 Task: Create List Natural Language Processing in Board Influencer Marketing Platforms to Workspace Crisis Management. Create List Data Science in Board Social Media Reporting to Workspace Crisis Management. Create List Big Data in Board Social Media Marketing Funnel Creation and Optimization to Workspace Crisis Management
Action: Mouse moved to (142, 60)
Screenshot: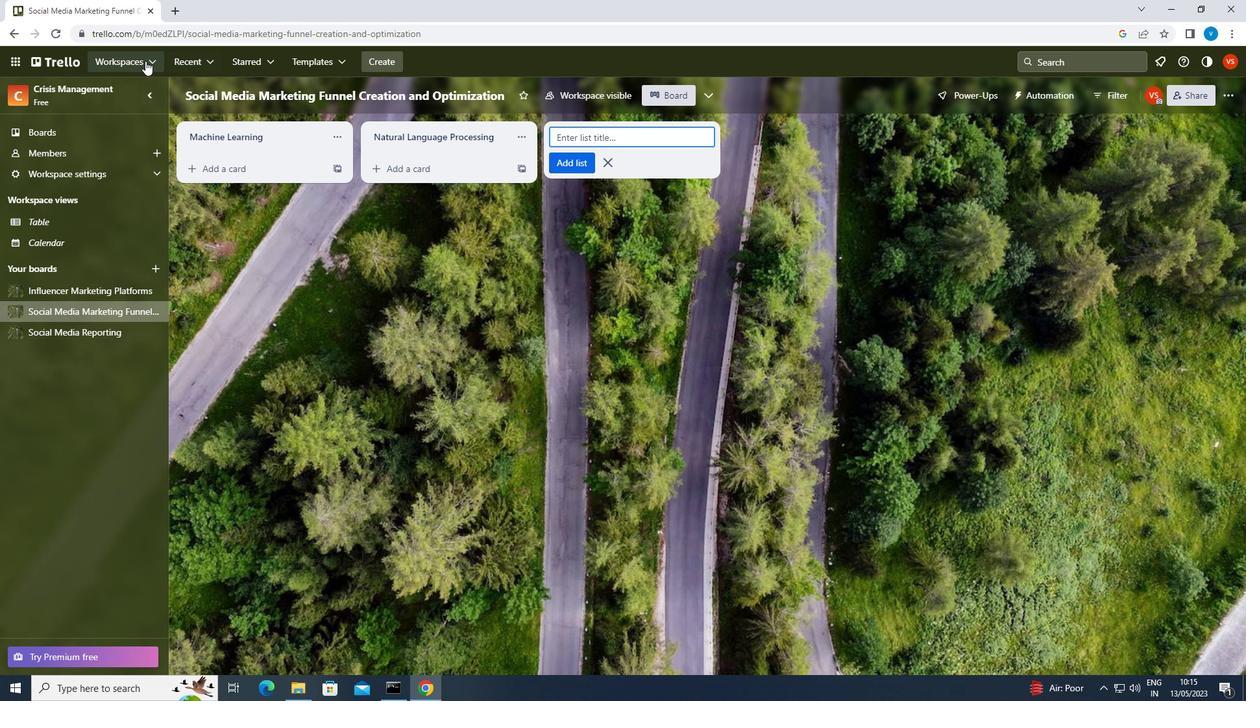 
Action: Mouse pressed left at (142, 60)
Screenshot: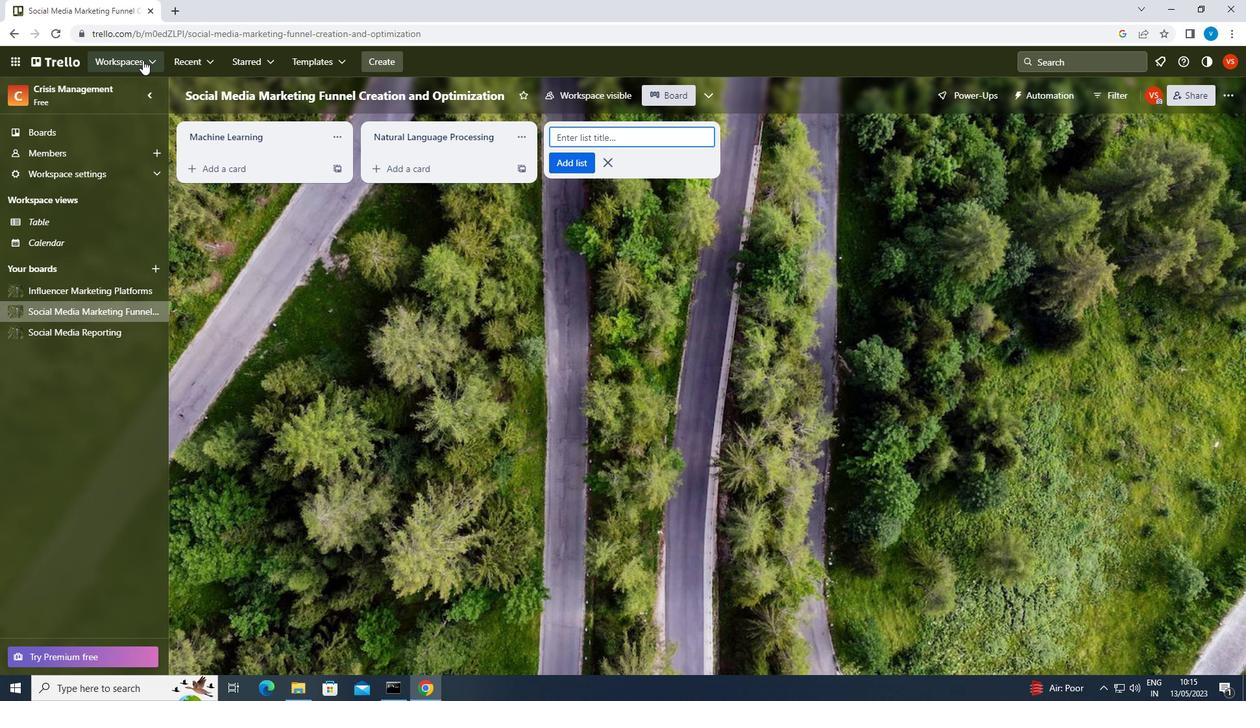 
Action: Mouse moved to (192, 444)
Screenshot: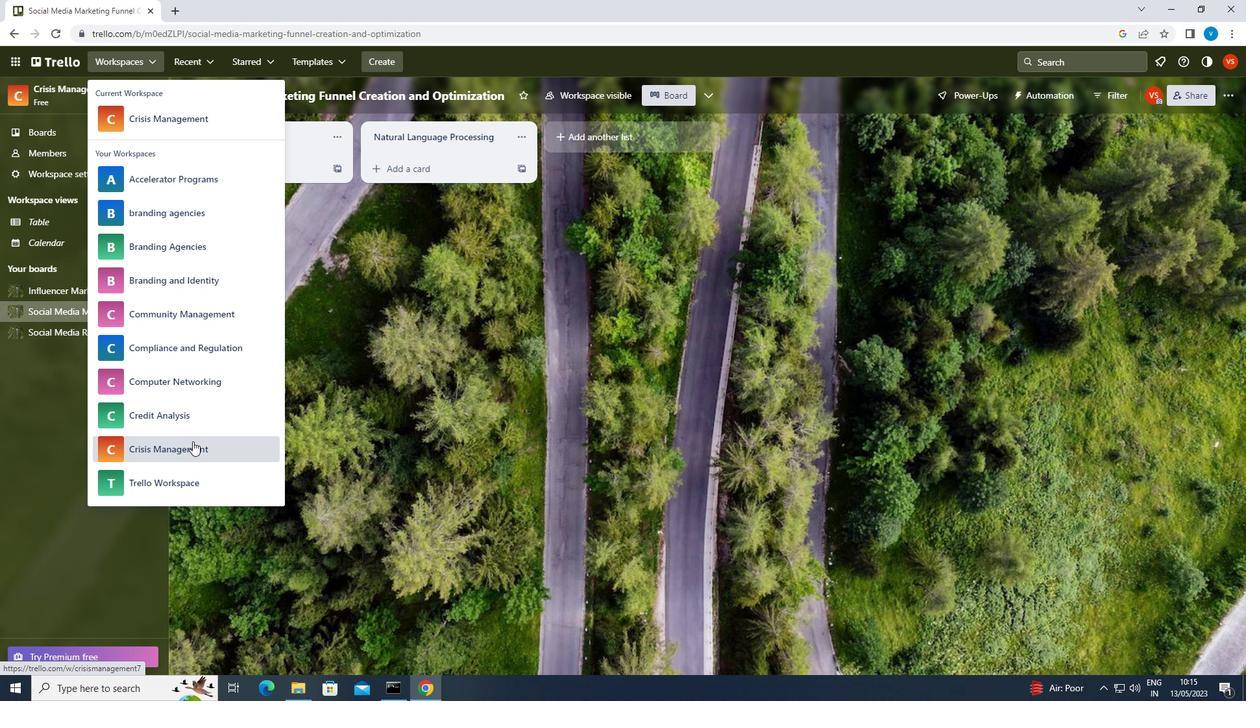 
Action: Mouse pressed left at (192, 444)
Screenshot: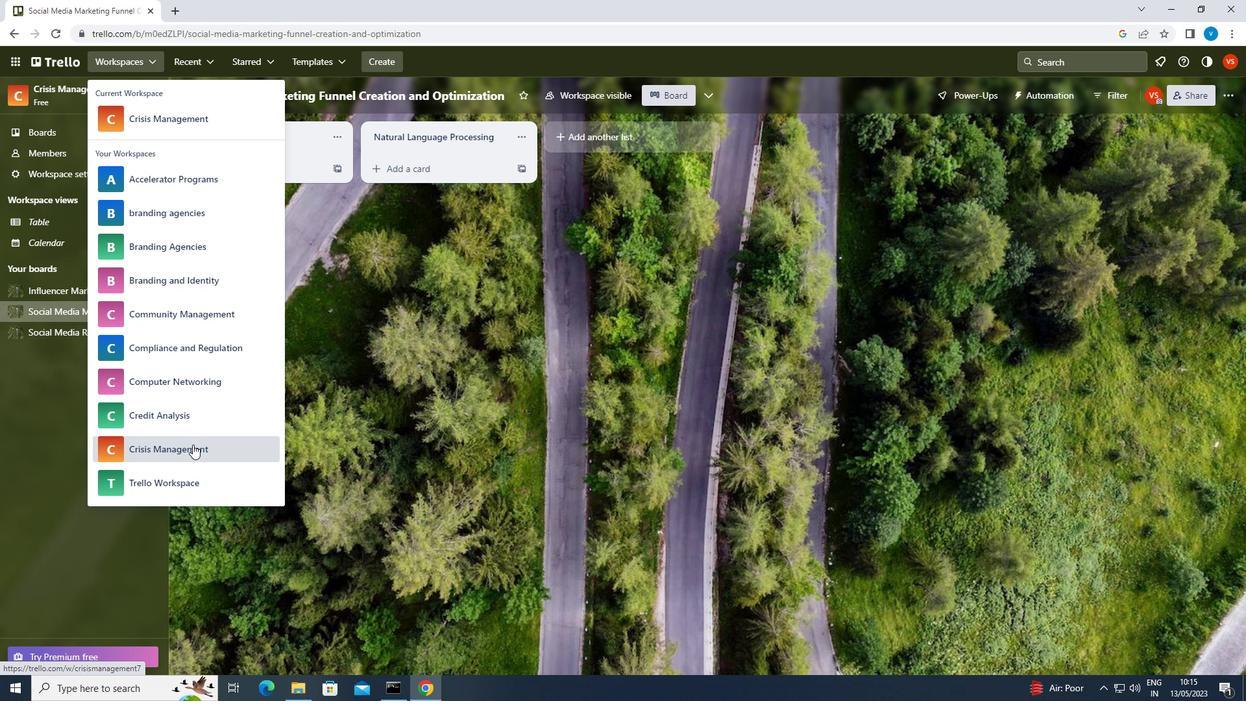
Action: Mouse moved to (105, 292)
Screenshot: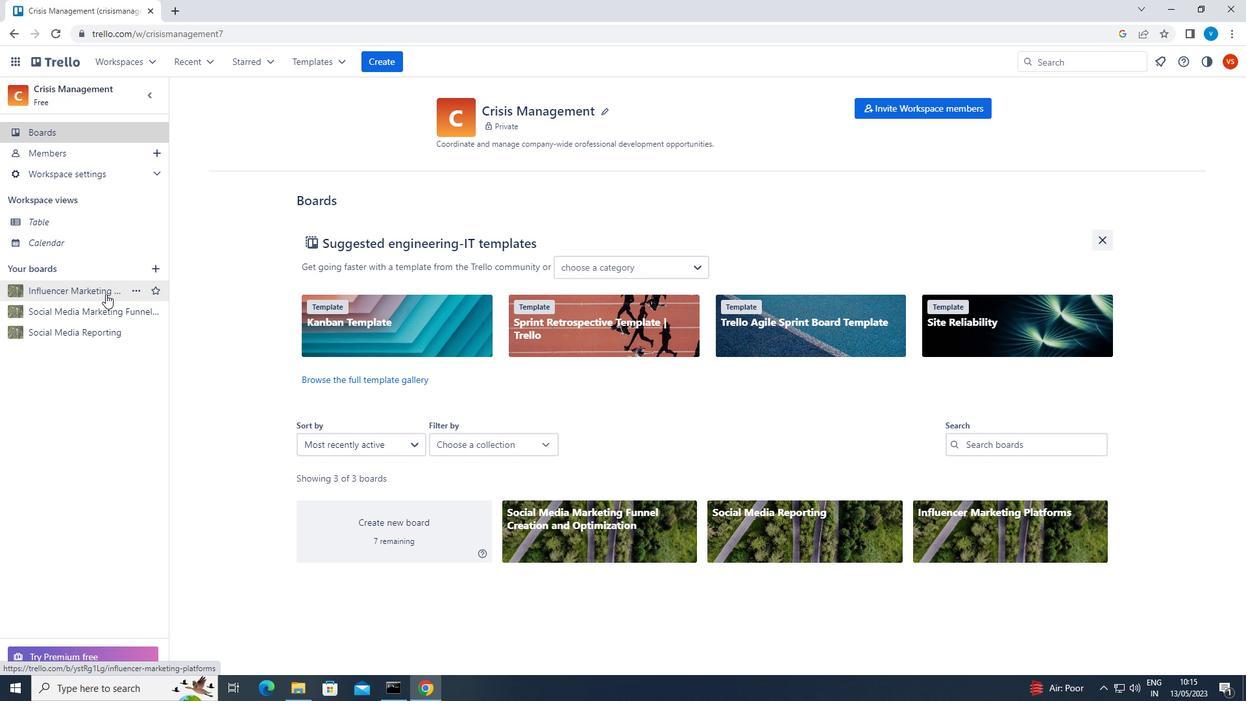 
Action: Mouse pressed left at (105, 292)
Screenshot: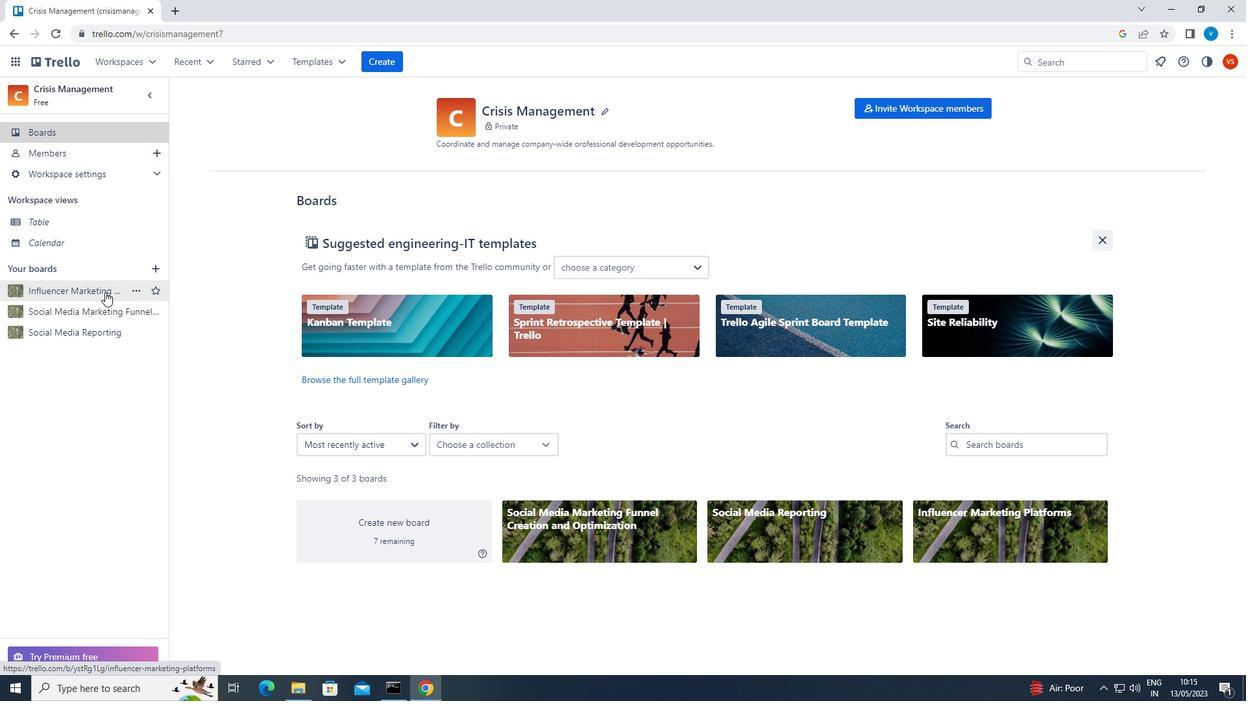 
Action: Mouse moved to (586, 138)
Screenshot: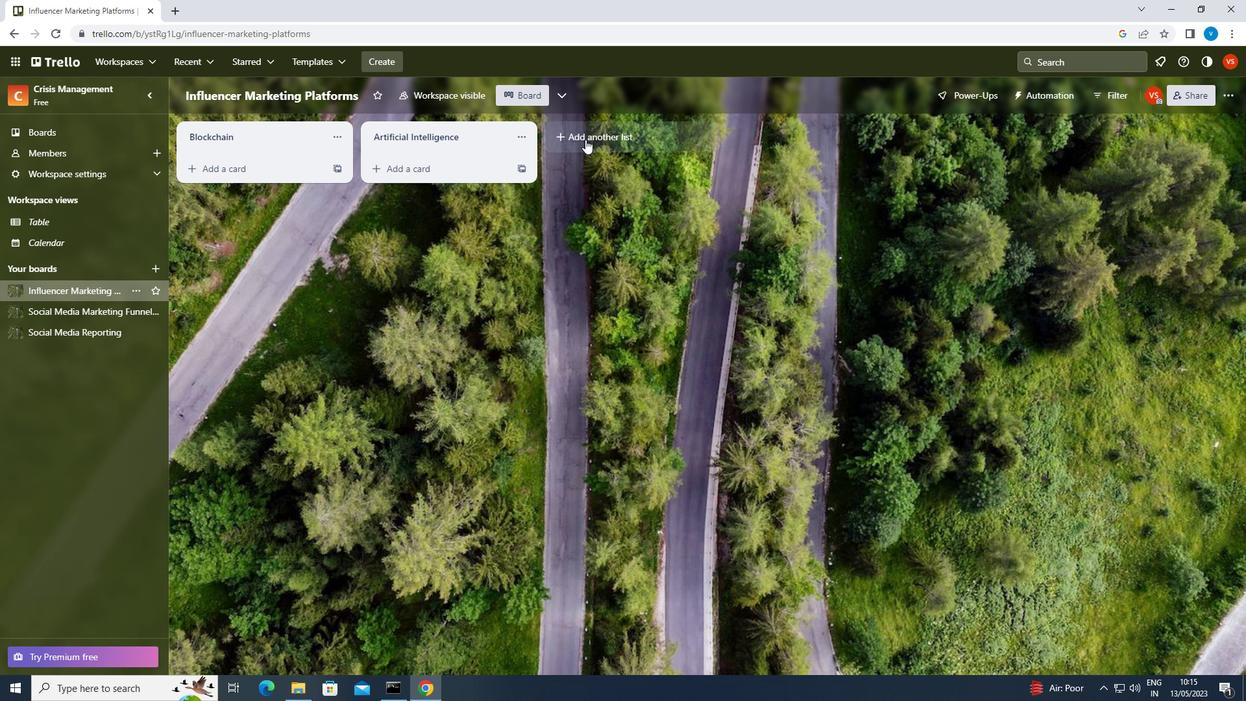 
Action: Mouse pressed left at (586, 138)
Screenshot: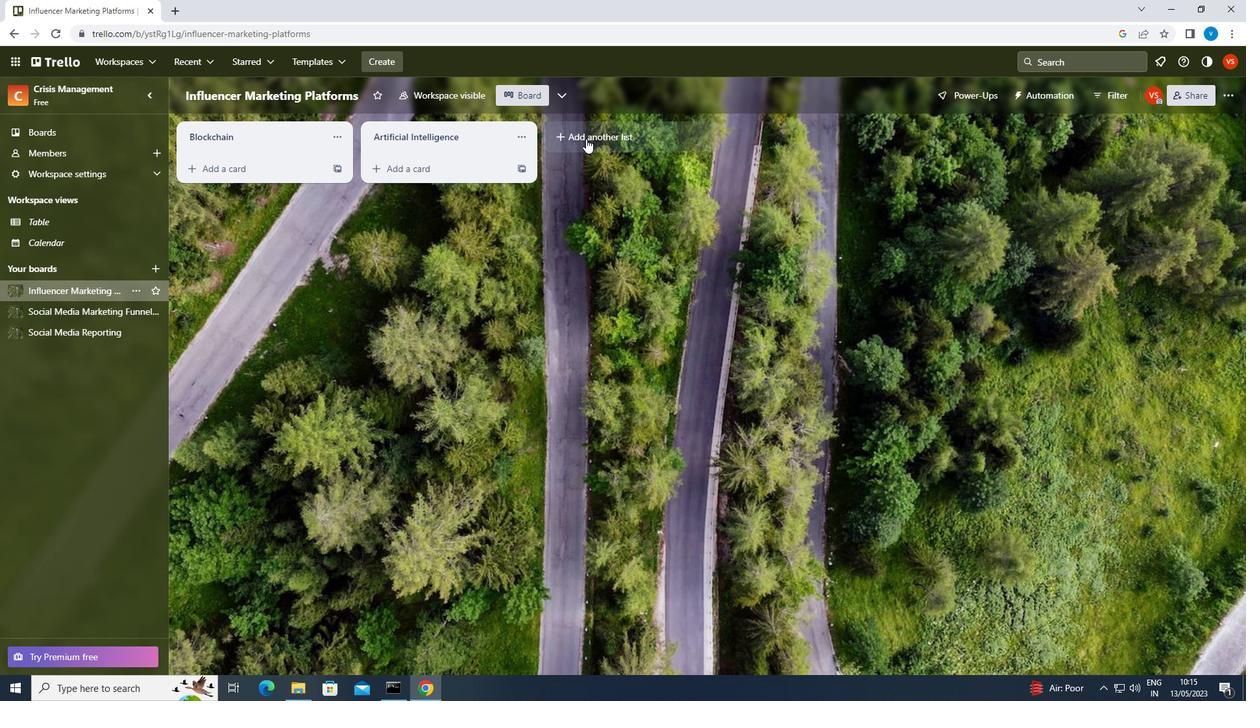 
Action: Key pressed <Key.shift><Key.shift><Key.shift><Key.shift>NATURAL<Key.space><Key.shift>LANGUAGE<Key.space><Key.shift>PROCESSING<Key.enter>
Screenshot: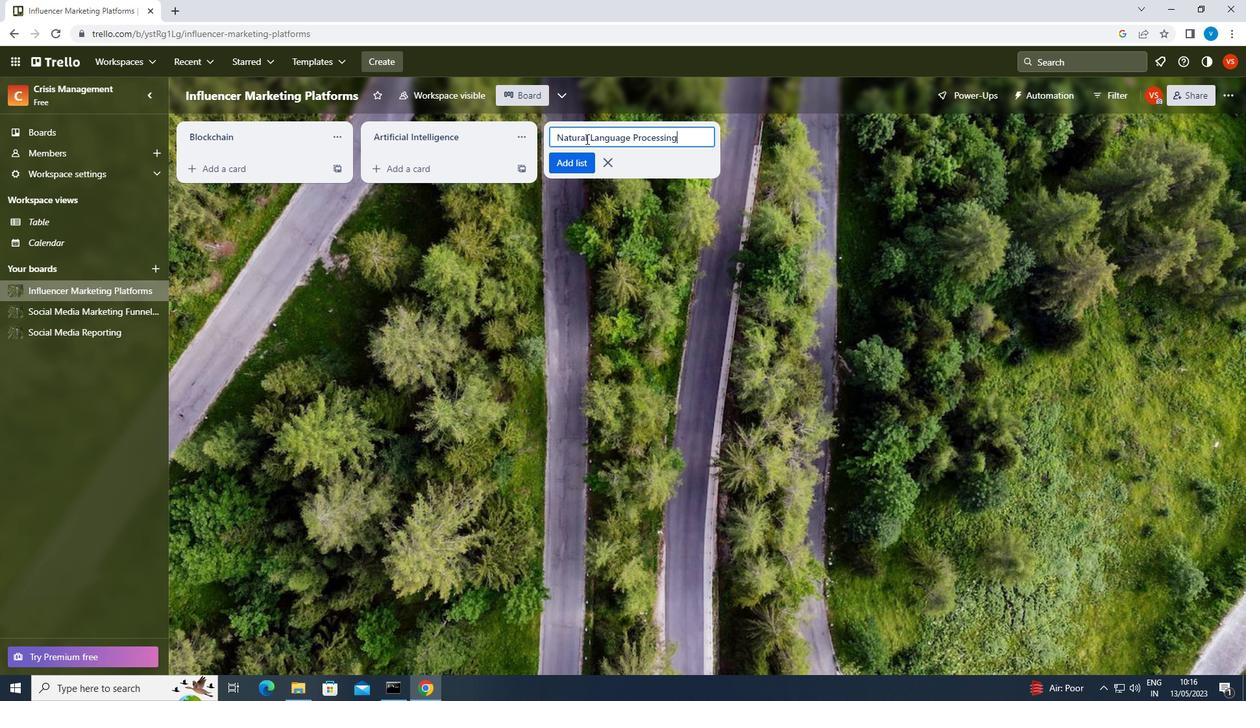 
Action: Mouse moved to (57, 333)
Screenshot: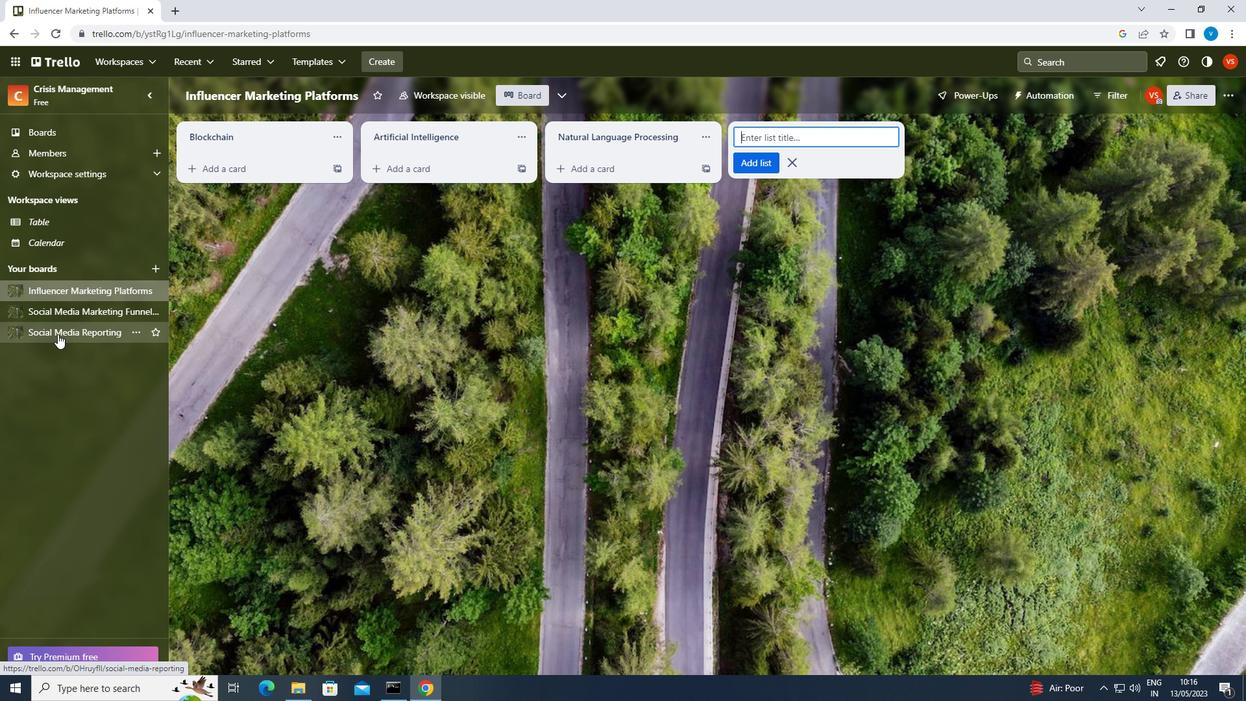 
Action: Mouse pressed left at (57, 333)
Screenshot: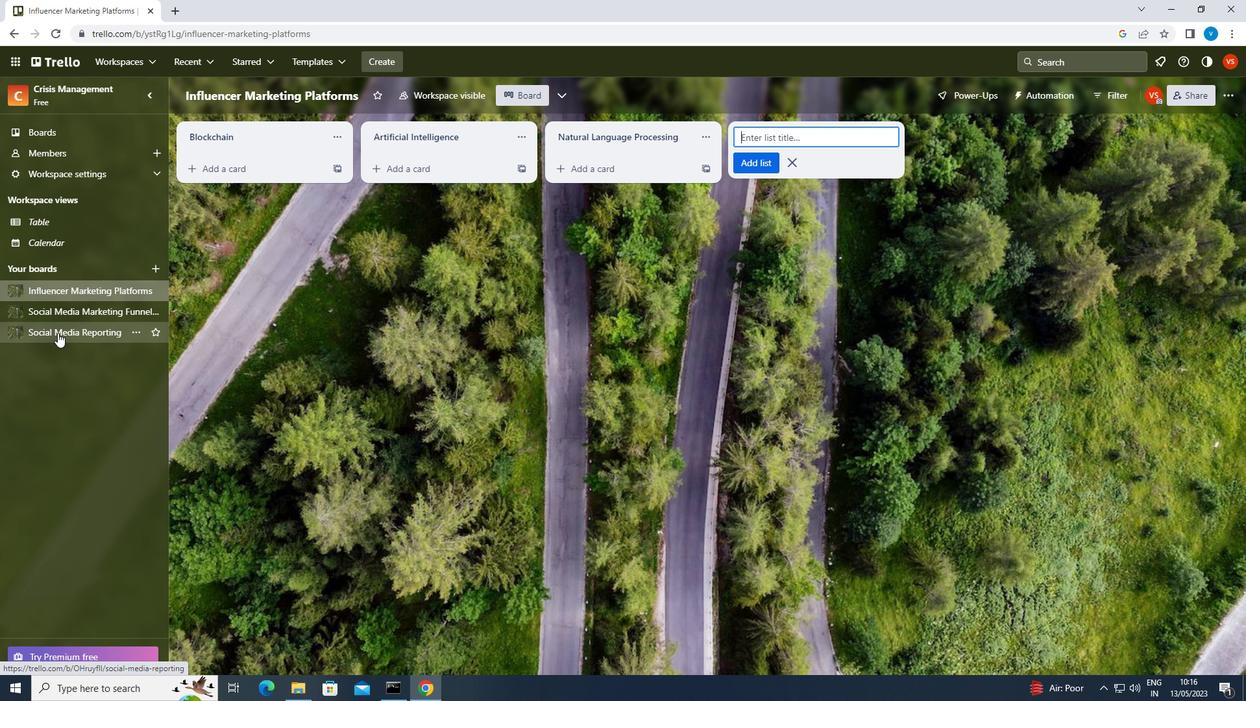 
Action: Mouse moved to (604, 138)
Screenshot: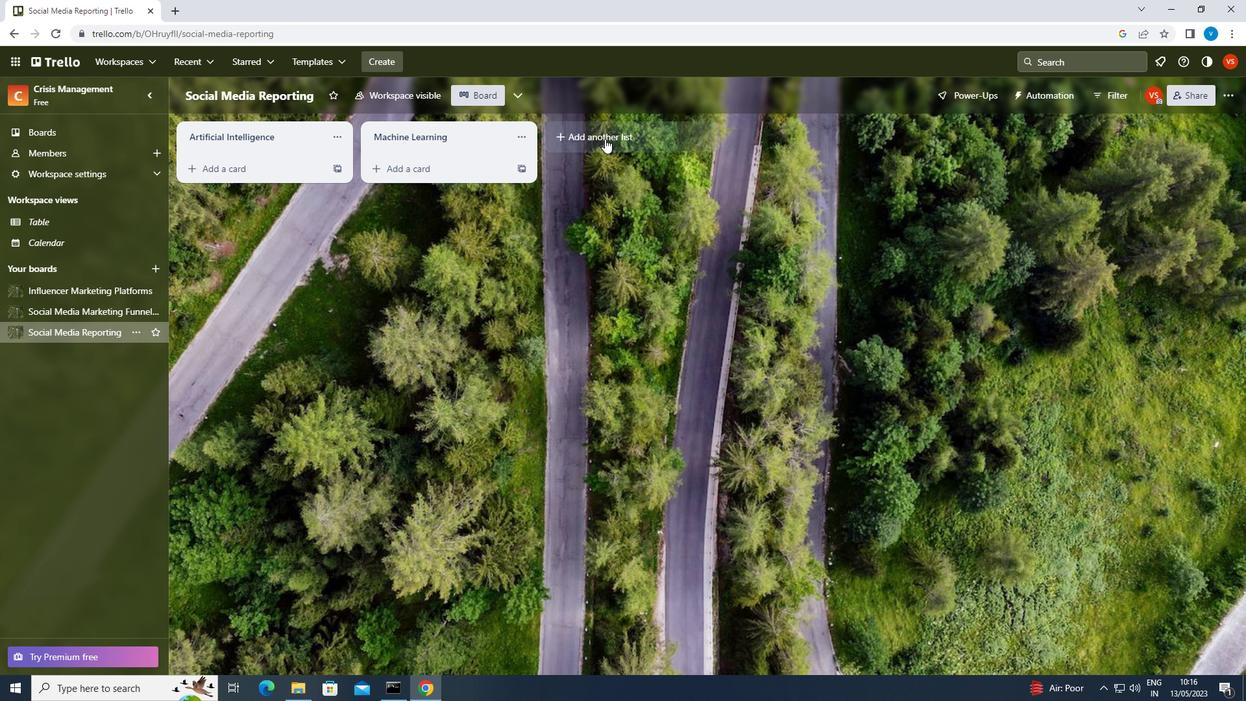 
Action: Mouse pressed left at (604, 138)
Screenshot: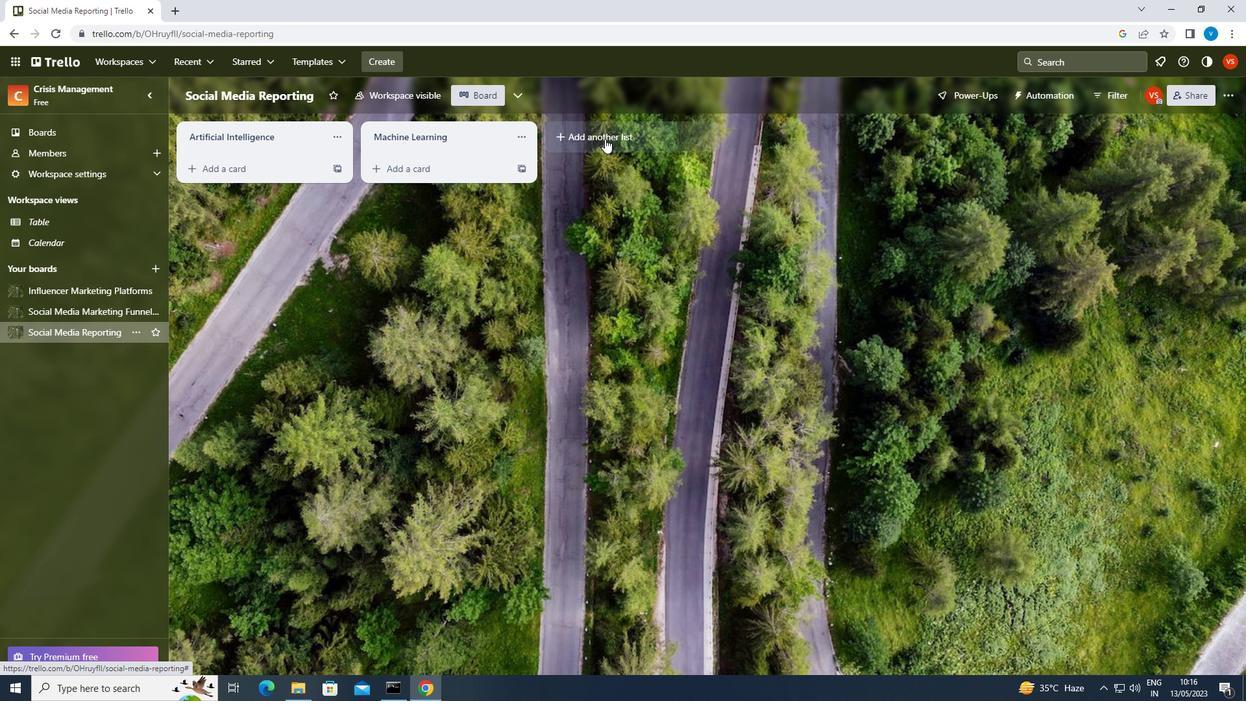 
Action: Key pressed <Key.shift>DATA<Key.space><Key.shift>SCIENCE<Key.enter>
Screenshot: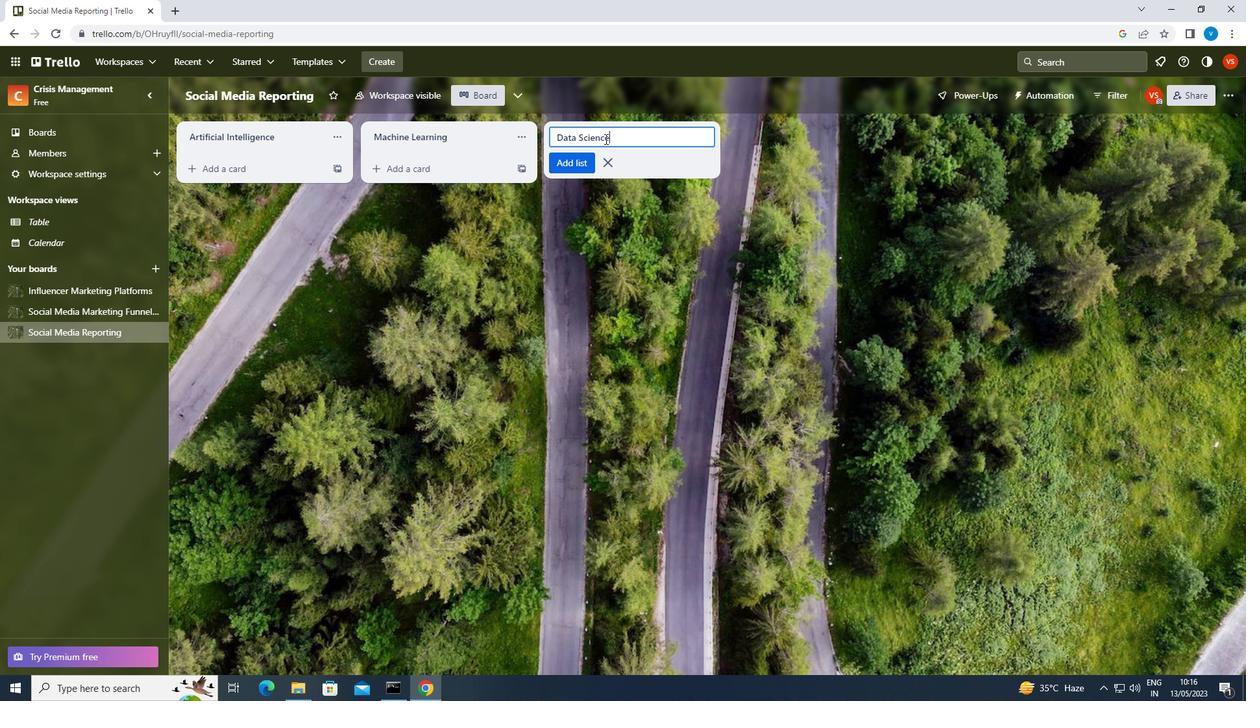 
Action: Mouse moved to (92, 308)
Screenshot: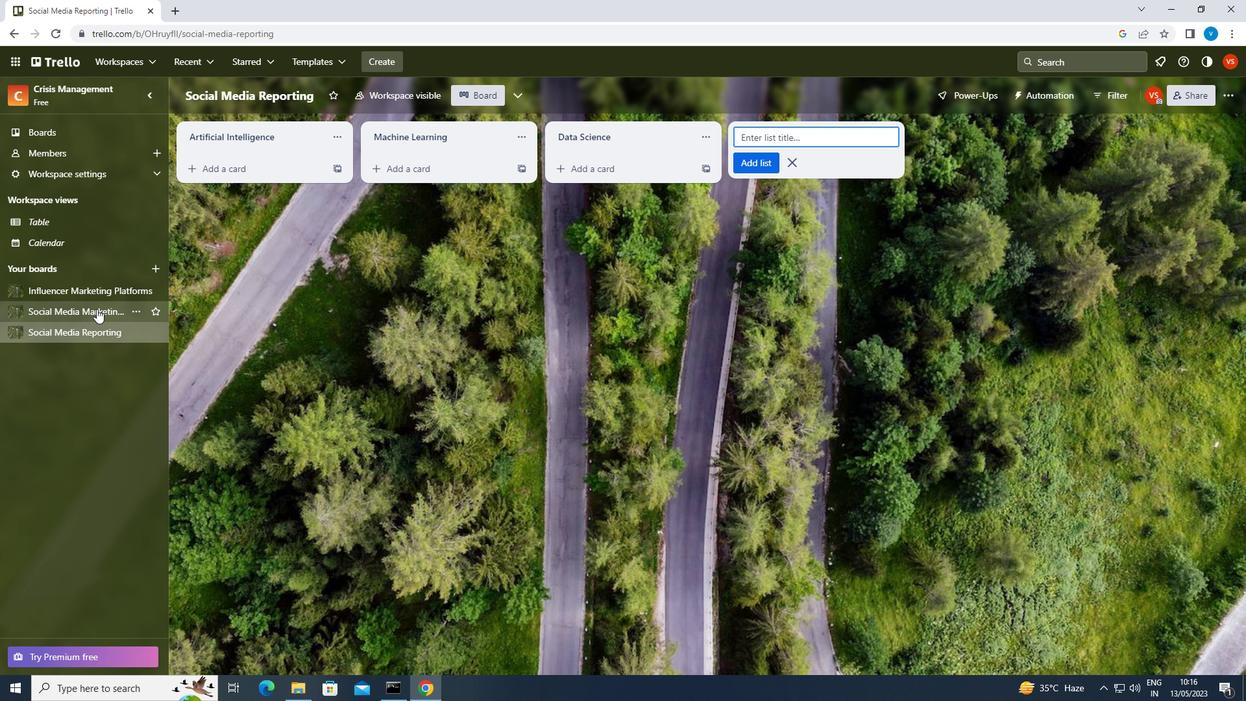 
Action: Mouse pressed left at (92, 308)
Screenshot: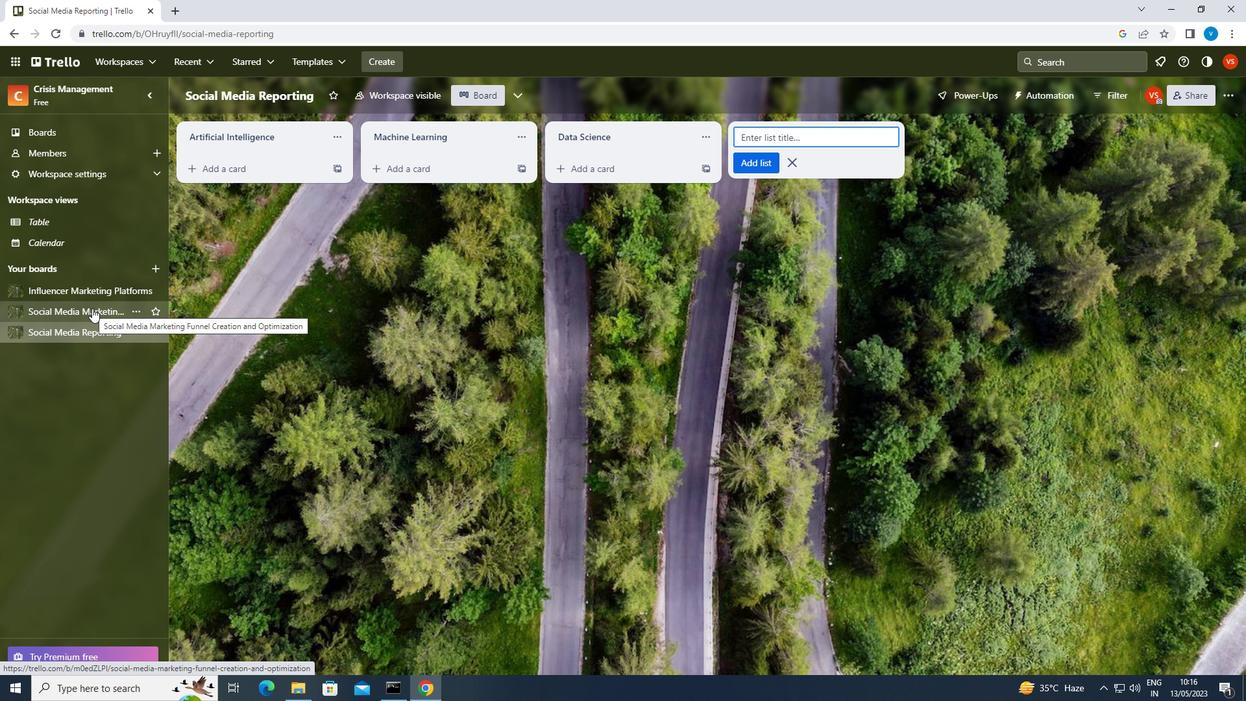 
Action: Mouse moved to (612, 136)
Screenshot: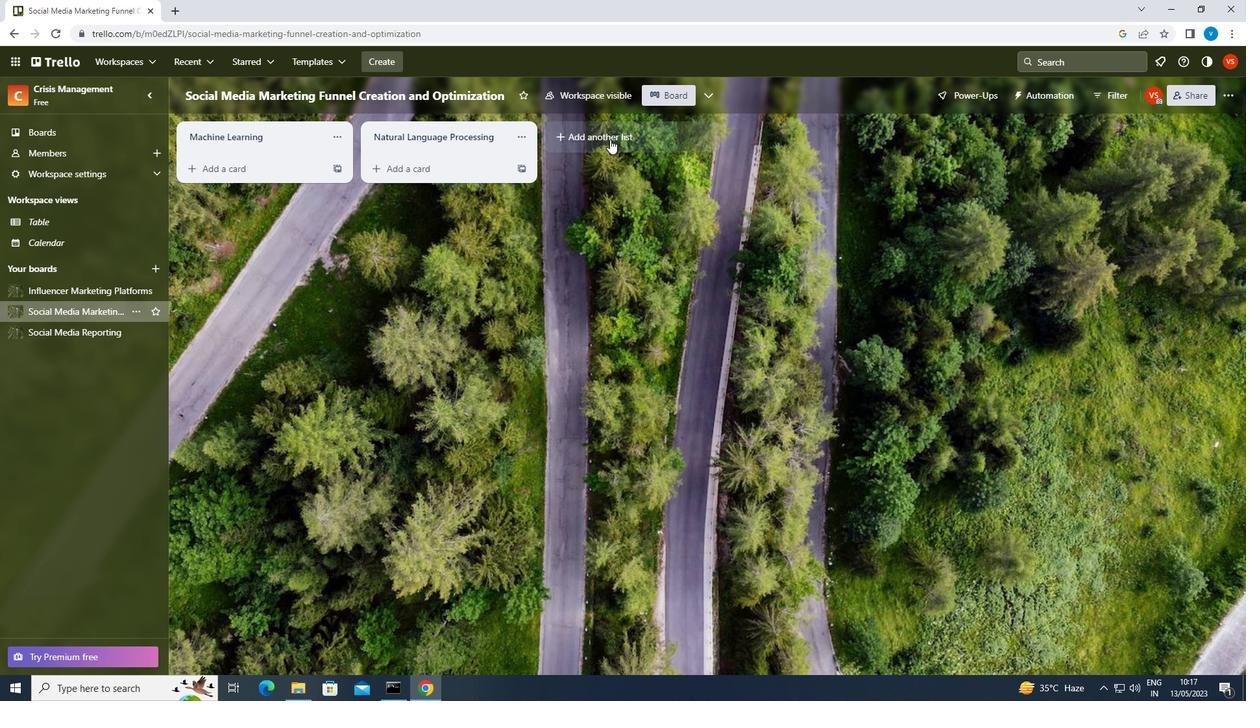 
Action: Mouse pressed left at (612, 136)
Screenshot: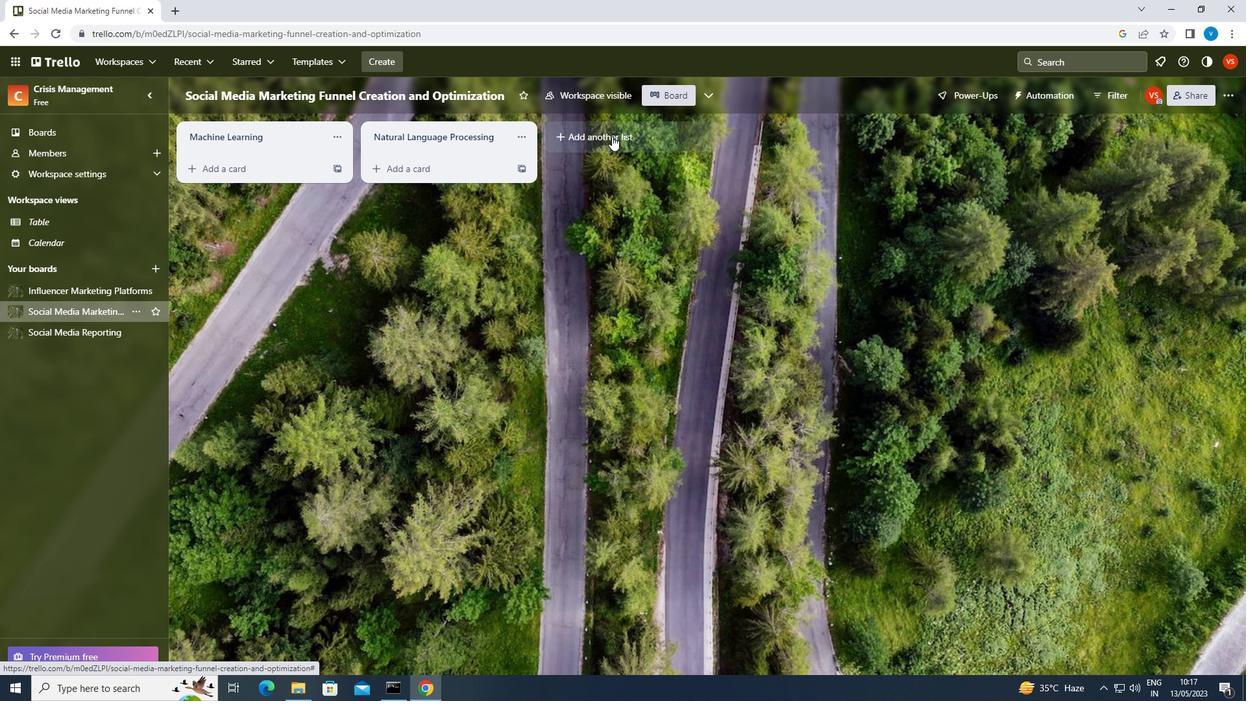 
Action: Key pressed <Key.shift>BIG<Key.space><Key.shift><Key.shift><Key.shift>DATA
Screenshot: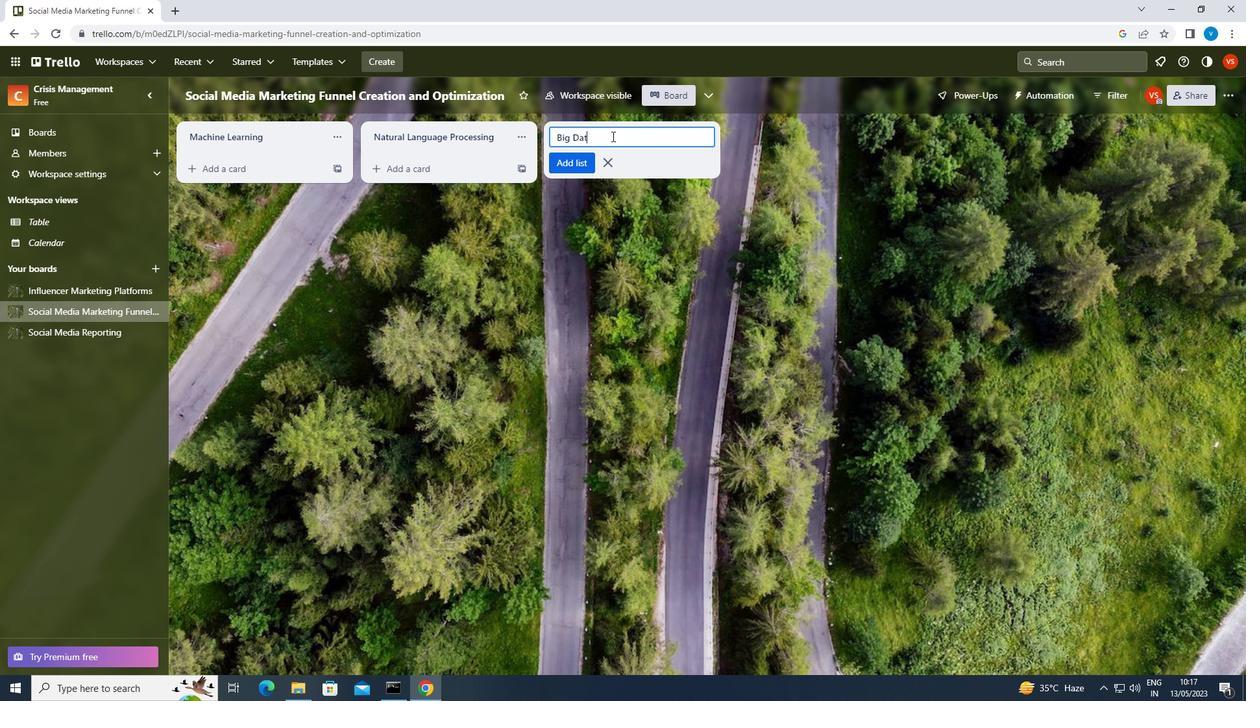 
Action: Mouse moved to (642, 137)
Screenshot: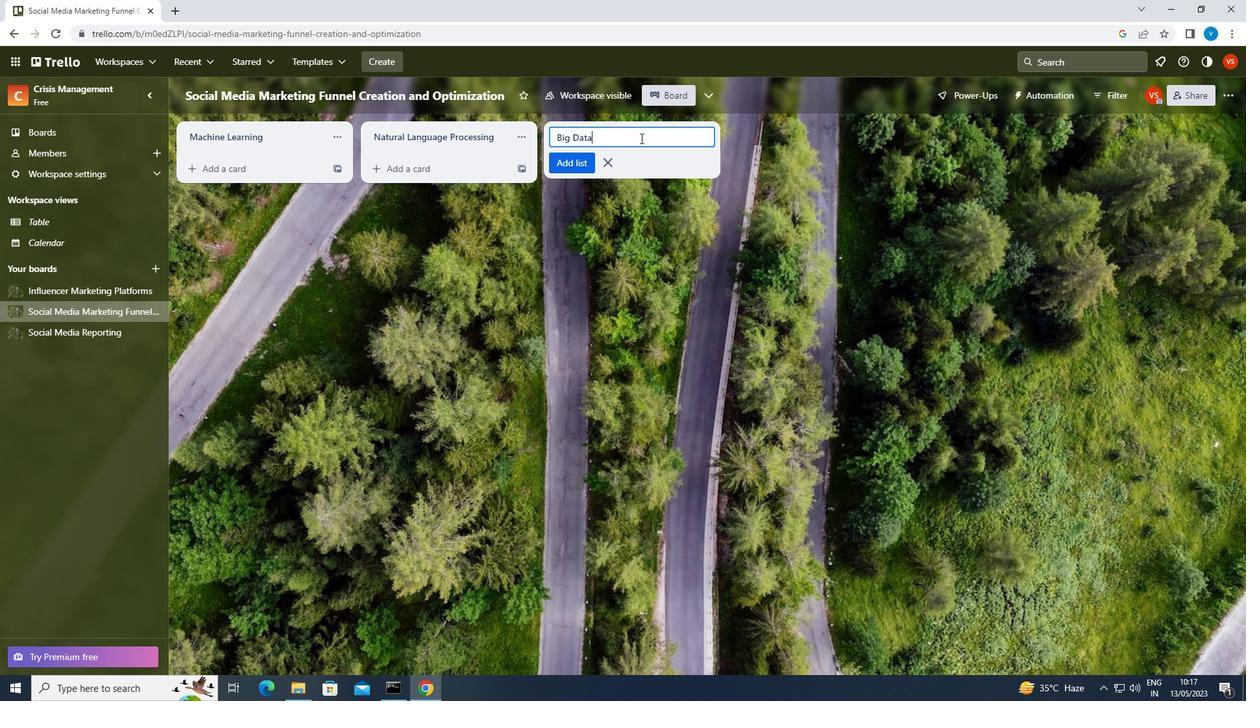 
Action: Key pressed <Key.enter>
Screenshot: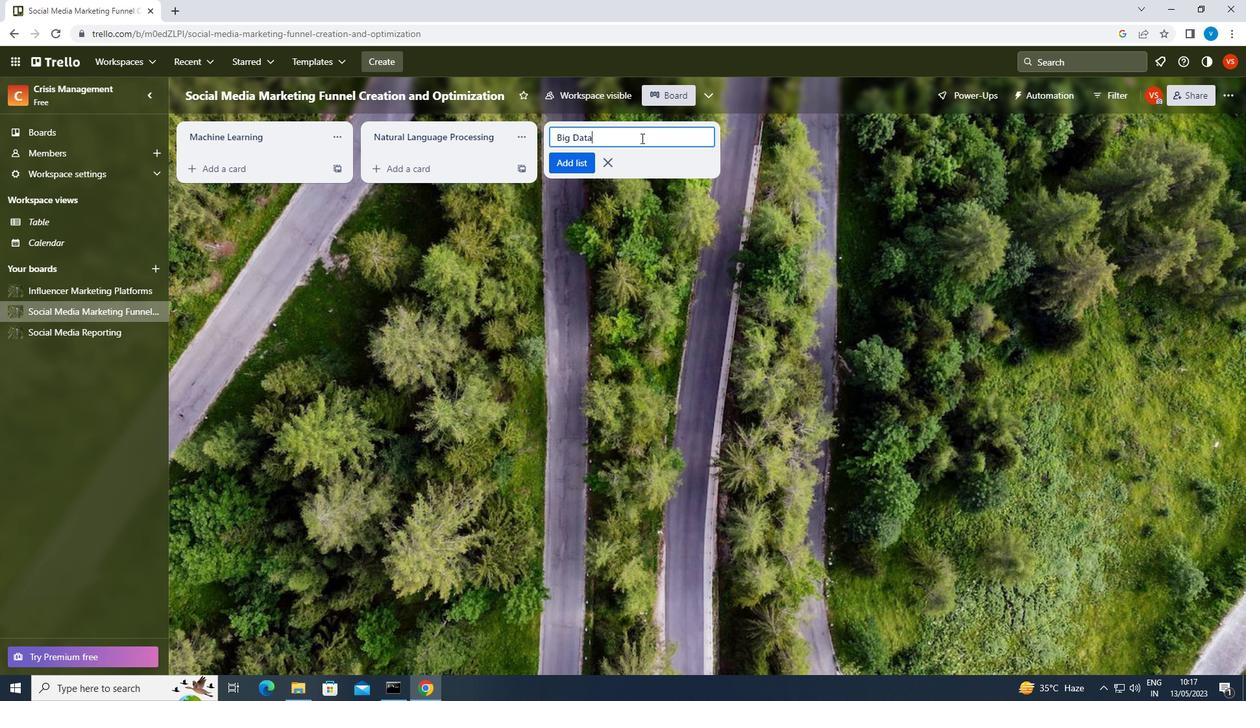 
